 Task: Set the Currency "AUD (Australian Dollar)" Under New vendor in Find vendor.
Action: Mouse moved to (98, 12)
Screenshot: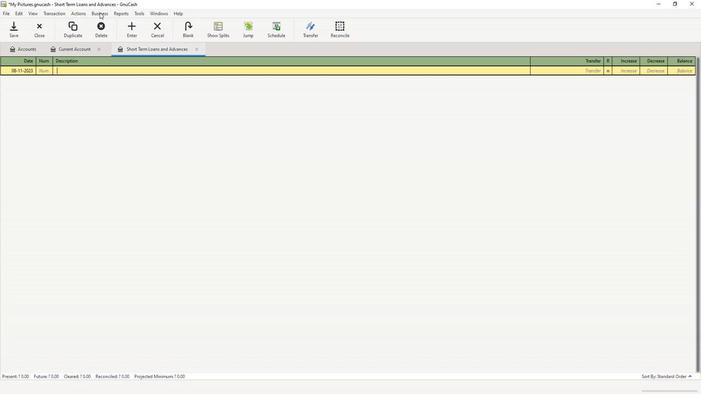
Action: Mouse pressed left at (98, 12)
Screenshot: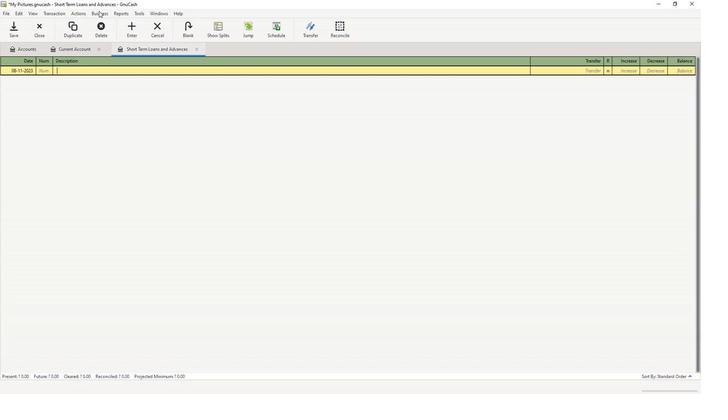 
Action: Mouse moved to (106, 31)
Screenshot: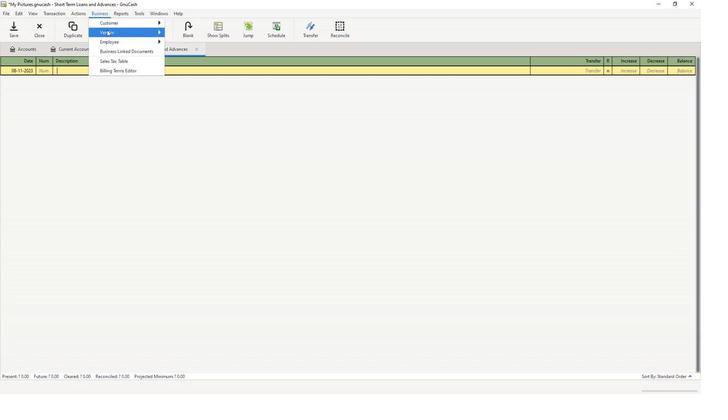 
Action: Mouse pressed left at (106, 31)
Screenshot: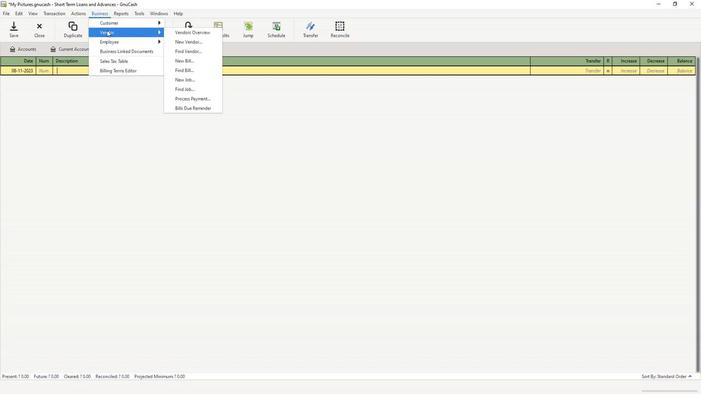 
Action: Mouse moved to (181, 51)
Screenshot: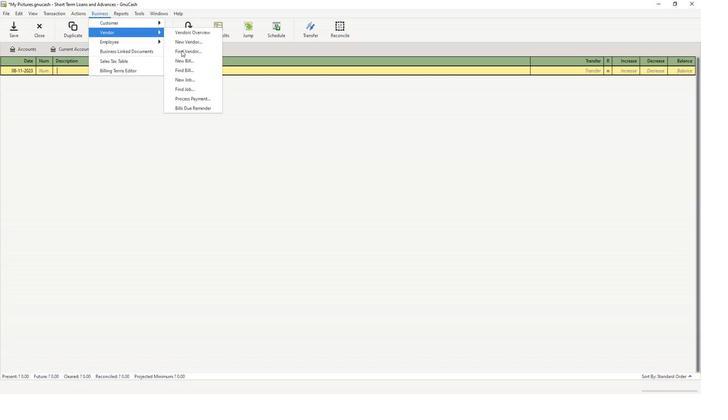 
Action: Mouse pressed left at (181, 51)
Screenshot: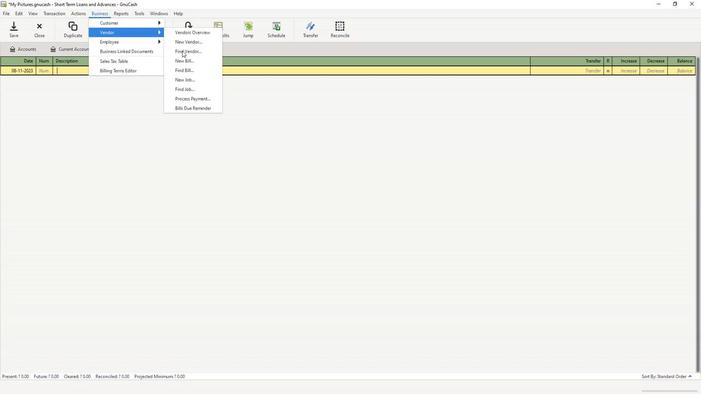 
Action: Mouse moved to (375, 259)
Screenshot: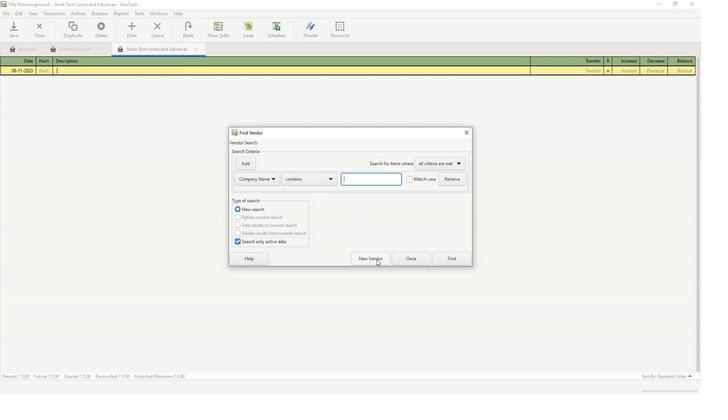 
Action: Mouse pressed left at (375, 259)
Screenshot: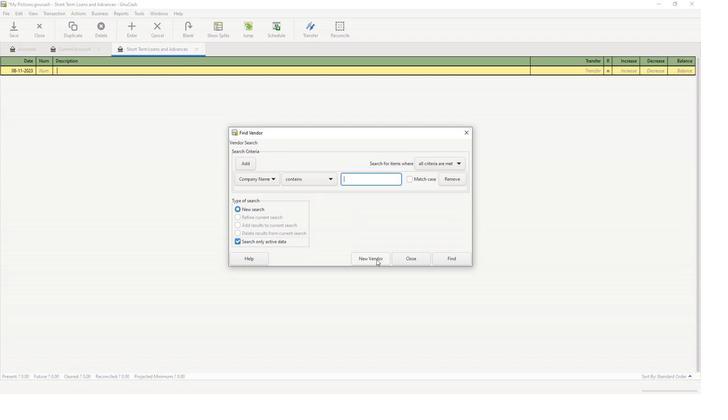 
Action: Mouse moved to (342, 109)
Screenshot: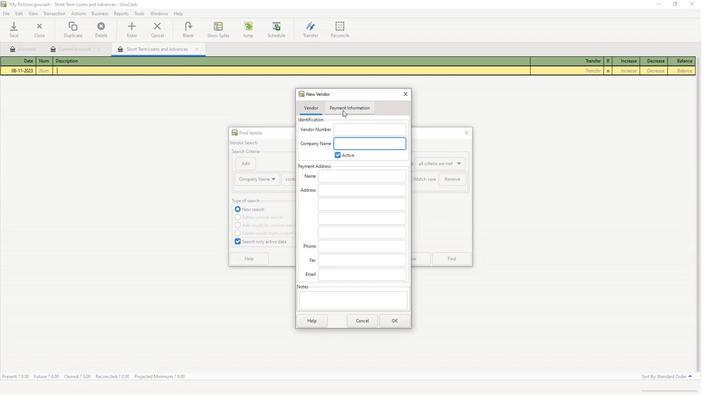 
Action: Mouse pressed left at (342, 109)
Screenshot: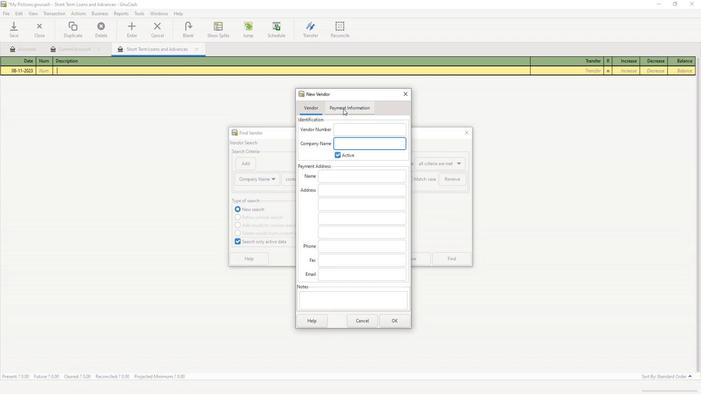 
Action: Mouse moved to (377, 130)
Screenshot: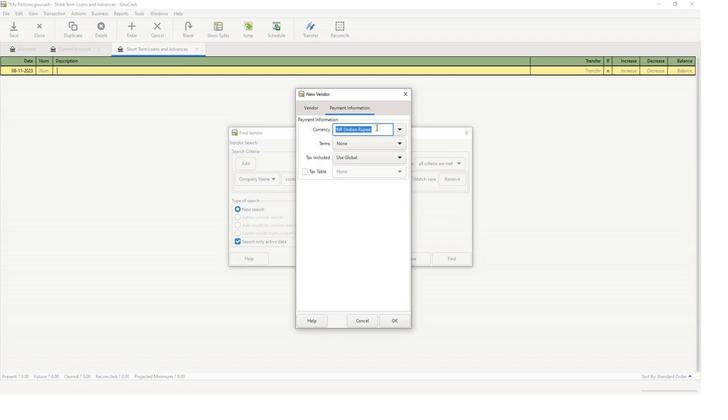
Action: Mouse pressed left at (377, 130)
Screenshot: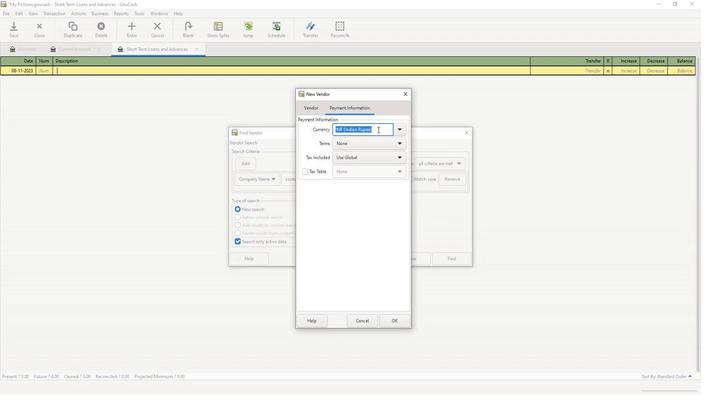 
Action: Mouse moved to (377, 130)
Screenshot: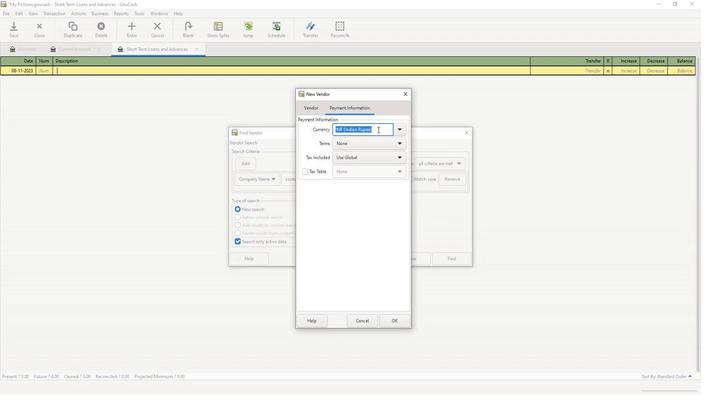 
Action: Key pressed <Key.backspace><Key.backspace><Key.backspace><Key.backspace><Key.backspace><Key.backspace><Key.backspace><Key.backspace><Key.backspace><Key.backspace><Key.backspace><Key.backspace><Key.backspace><Key.backspace><Key.backspace><Key.backspace><Key.backspace><Key.backspace><Key.backspace><Key.backspace><Key.backspace><Key.backspace><Key.backspace><Key.backspace><Key.backspace>aus
Screenshot: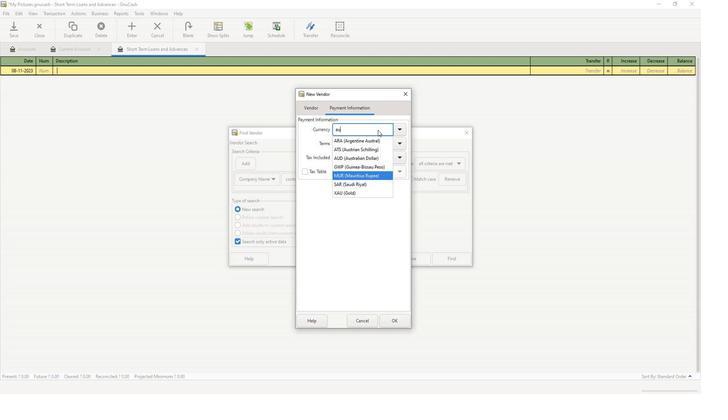 
Action: Mouse moved to (366, 158)
Screenshot: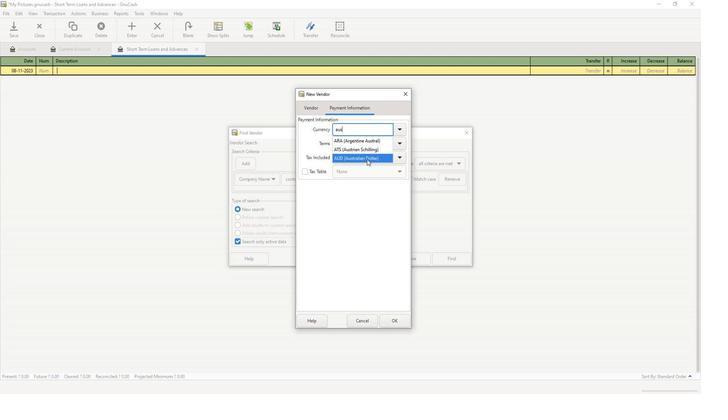 
Action: Mouse pressed left at (366, 158)
Screenshot: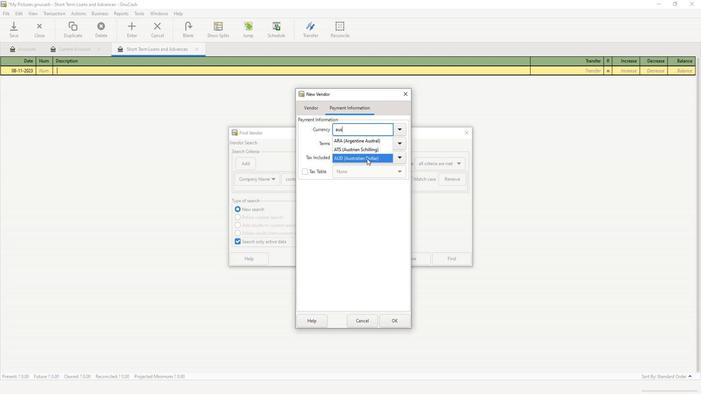 
Action: Mouse moved to (395, 320)
Screenshot: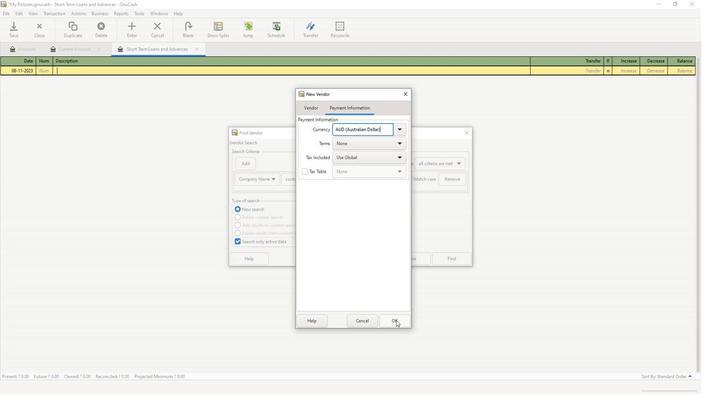 
